 Task: Move the task Implement a feature for users to share their location and find nearby friends to the section Done in the project WonderTech and filter the tasks in the project by High Priority.
Action: Mouse moved to (53, 318)
Screenshot: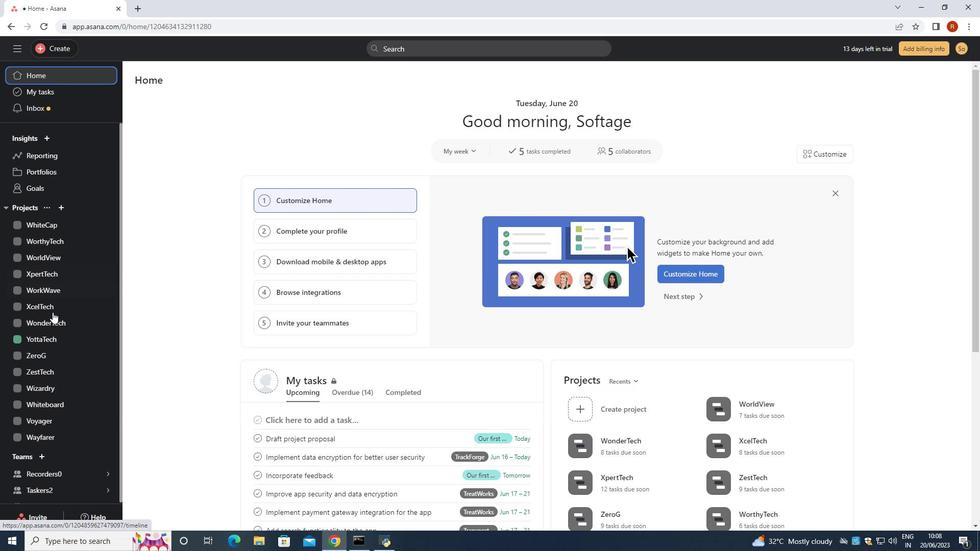 
Action: Mouse pressed left at (53, 318)
Screenshot: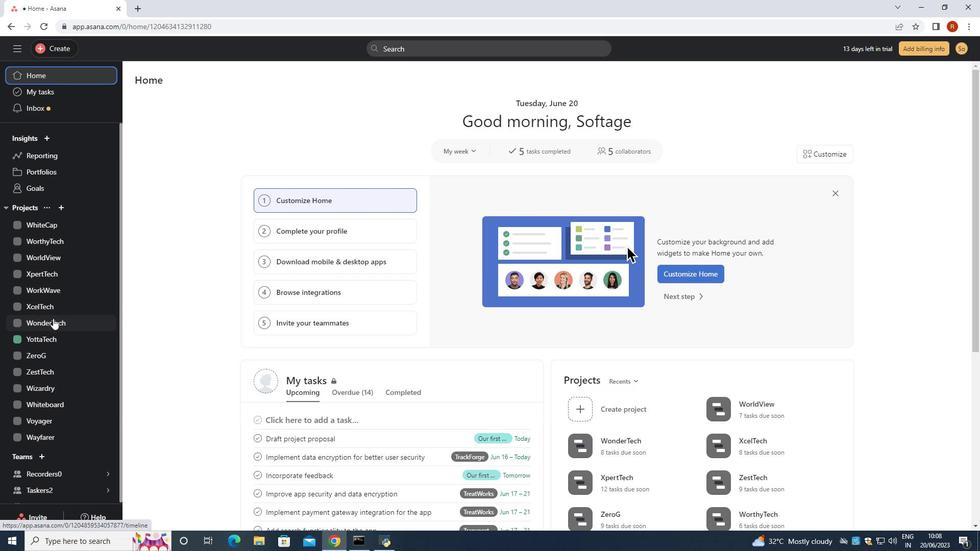 
Action: Mouse moved to (392, 184)
Screenshot: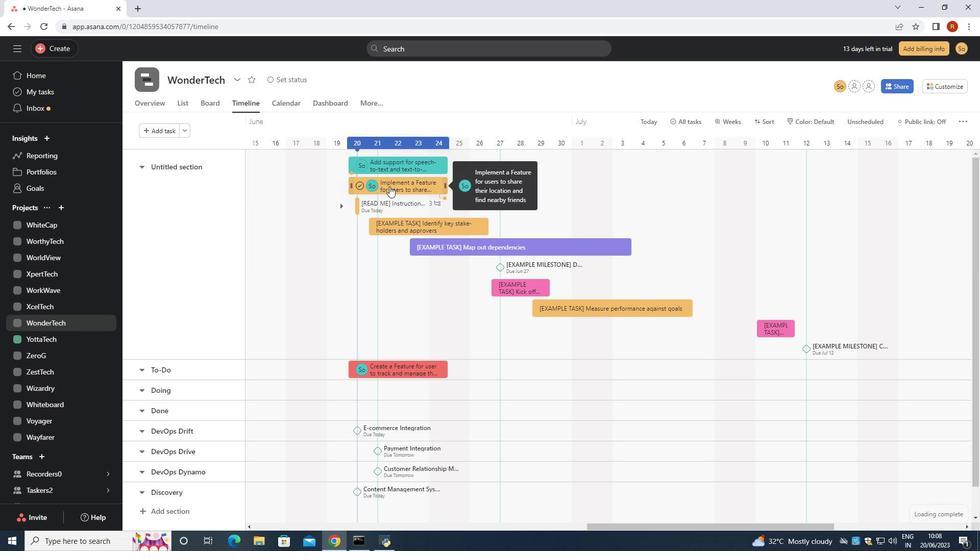 
Action: Mouse pressed left at (392, 184)
Screenshot: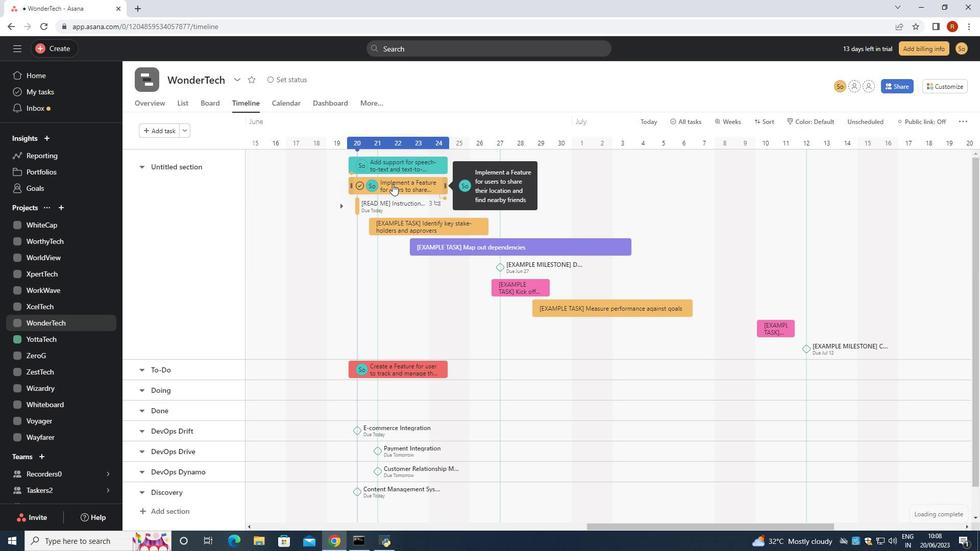 
Action: Mouse moved to (792, 235)
Screenshot: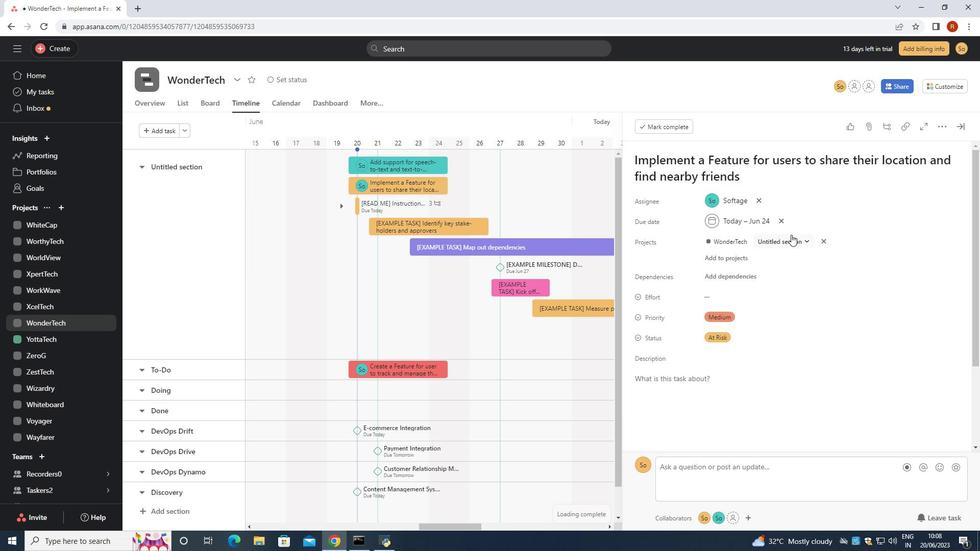 
Action: Mouse pressed left at (792, 235)
Screenshot: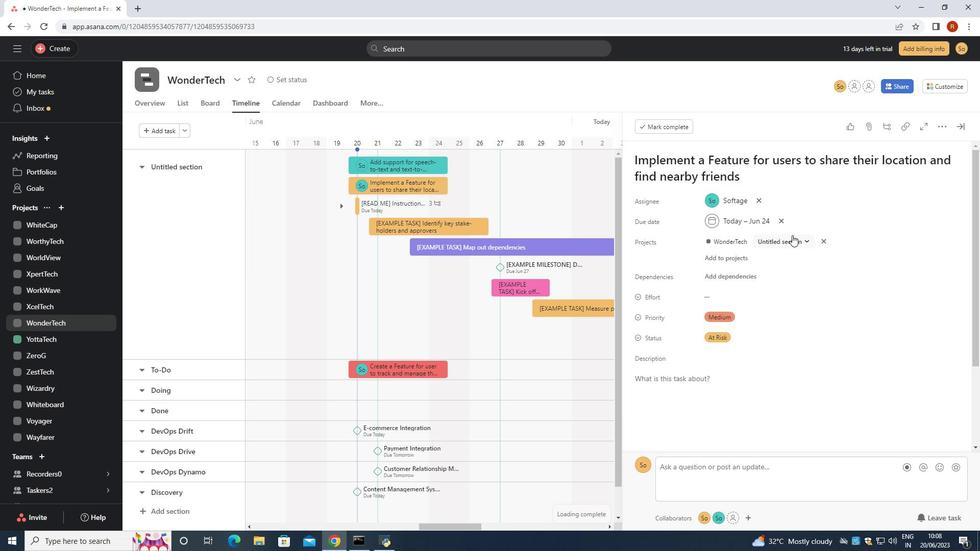 
Action: Mouse moved to (766, 314)
Screenshot: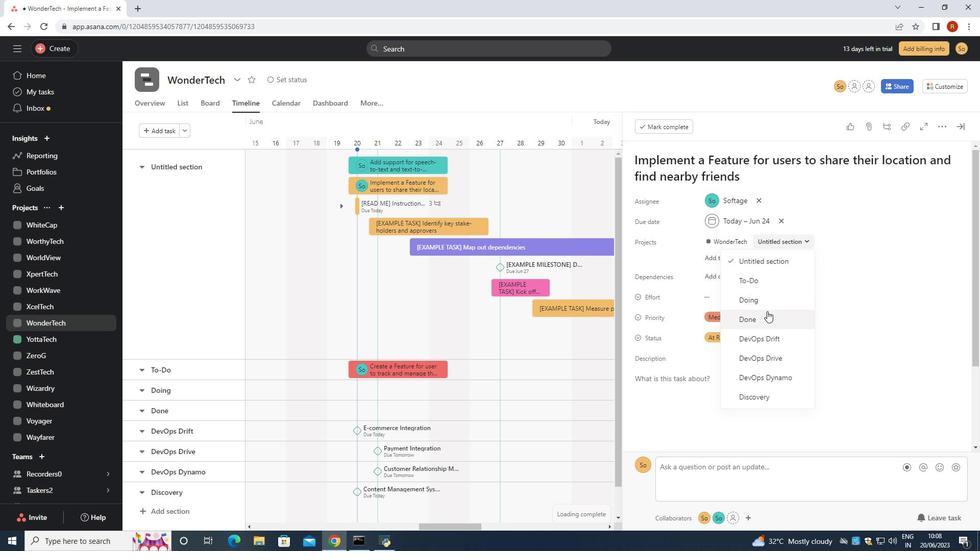 
Action: Mouse pressed left at (766, 314)
Screenshot: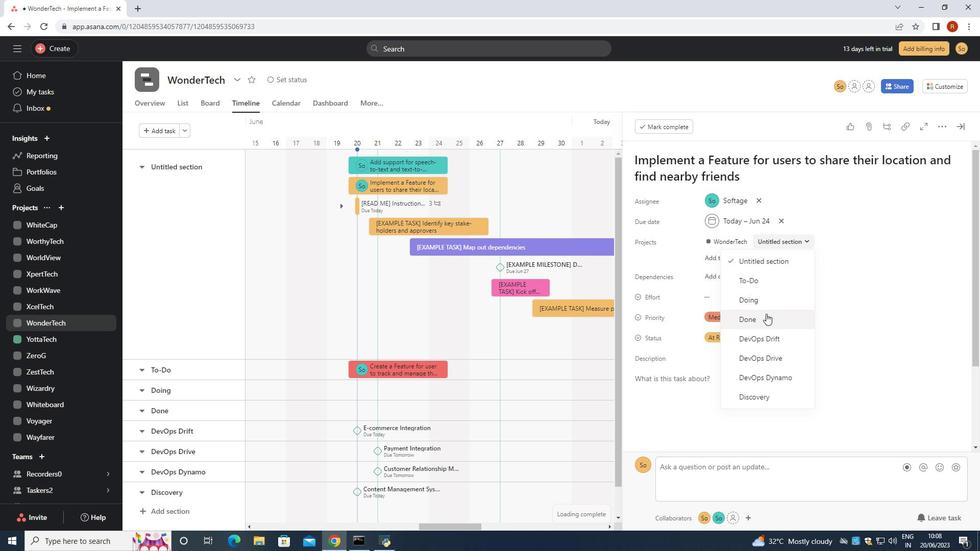 
Action: Mouse moved to (183, 103)
Screenshot: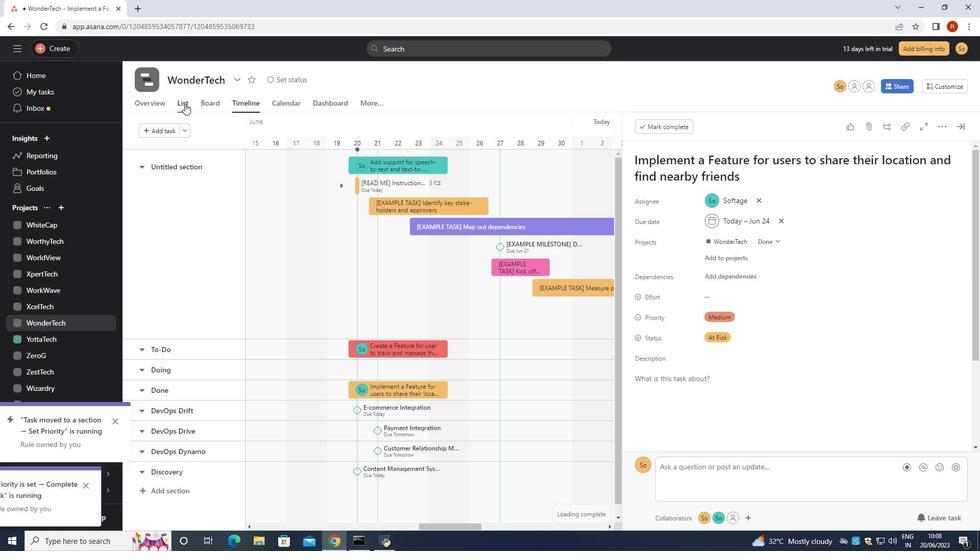 
Action: Mouse pressed left at (183, 103)
Screenshot: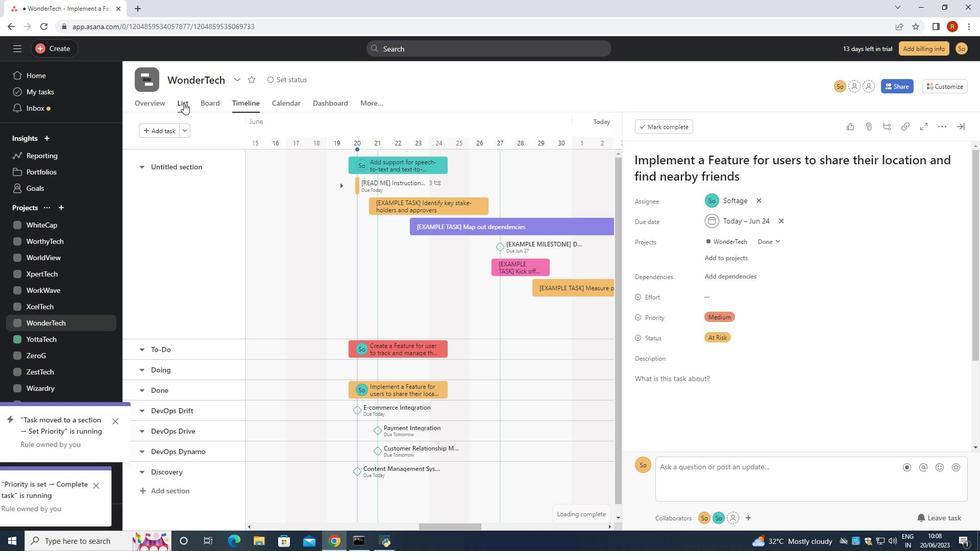 
Action: Mouse moved to (213, 128)
Screenshot: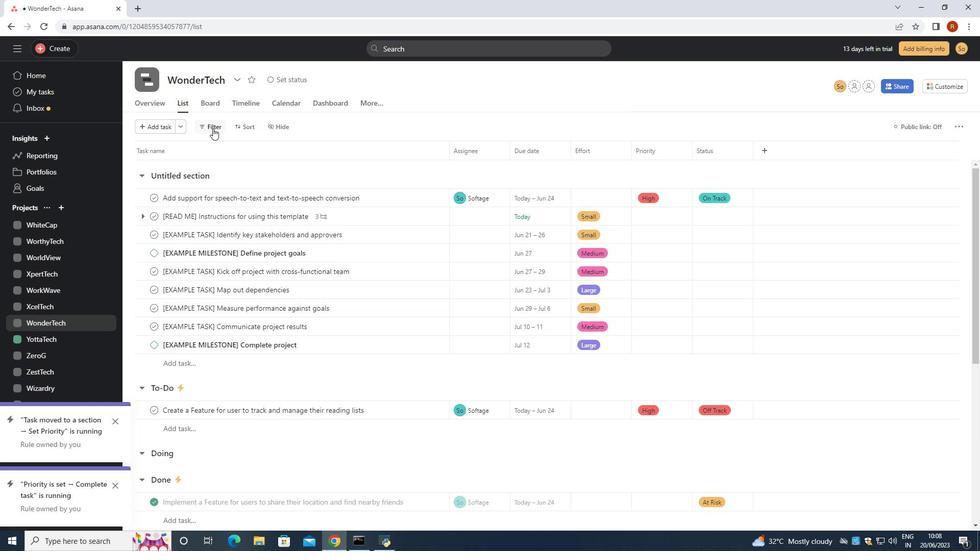 
Action: Mouse pressed left at (213, 128)
Screenshot: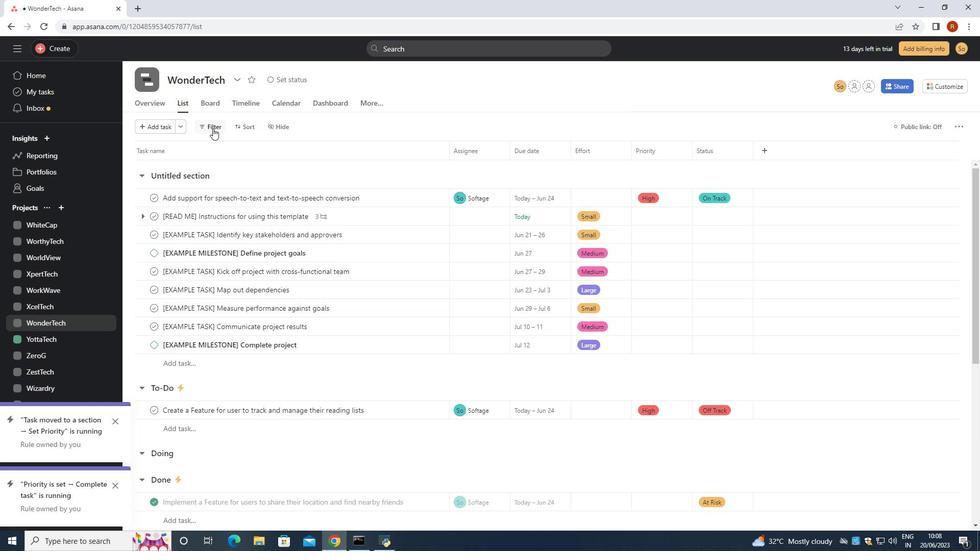 
Action: Mouse moved to (247, 212)
Screenshot: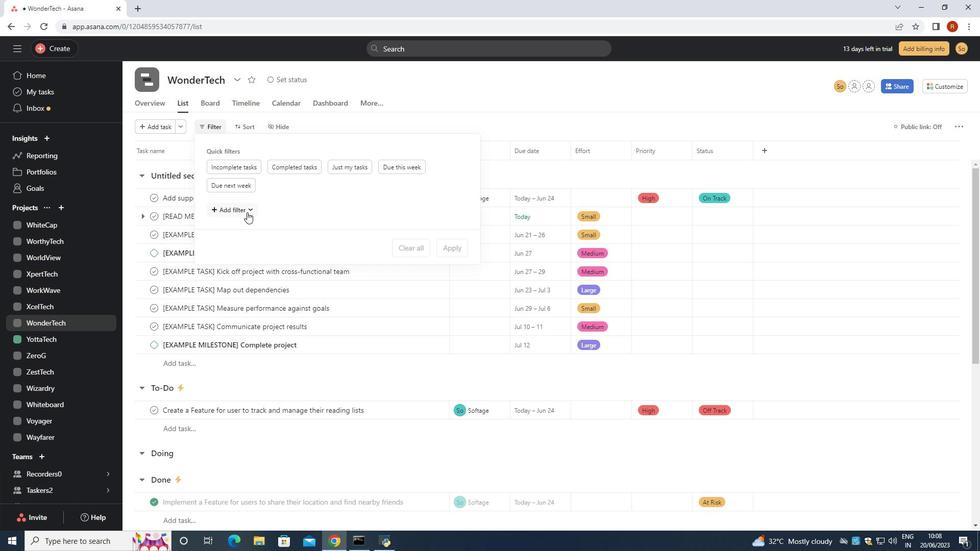 
Action: Mouse pressed left at (247, 212)
Screenshot: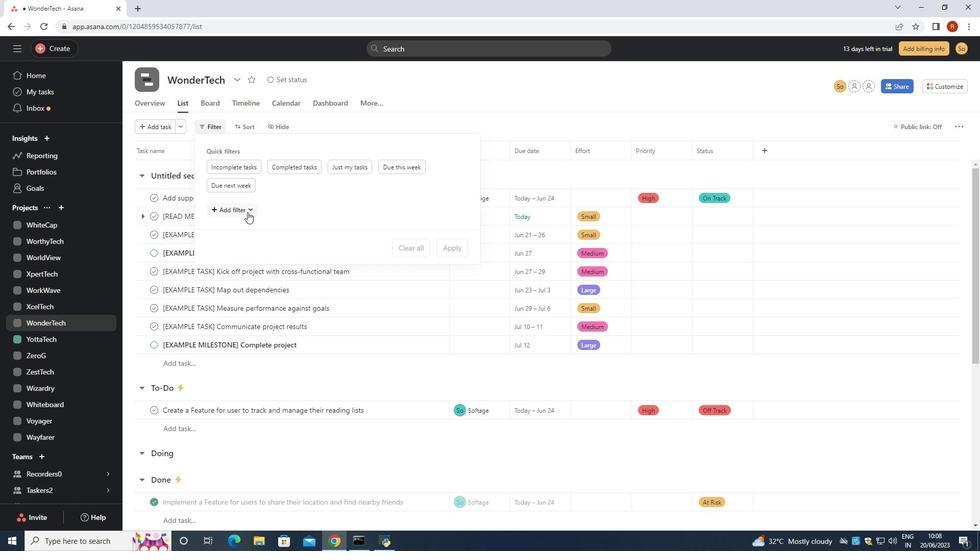 
Action: Mouse moved to (263, 246)
Screenshot: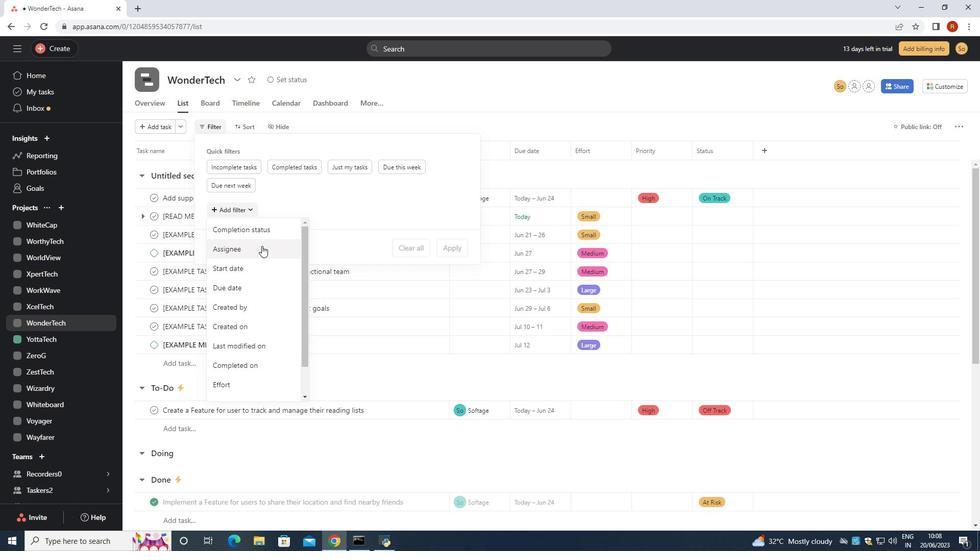 
Action: Mouse scrolled (263, 245) with delta (0, 0)
Screenshot: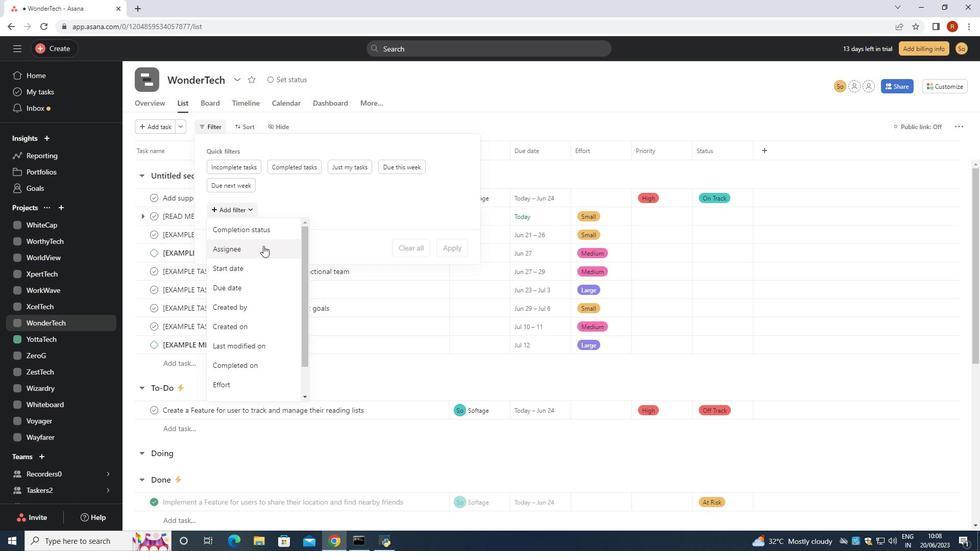 
Action: Mouse moved to (255, 253)
Screenshot: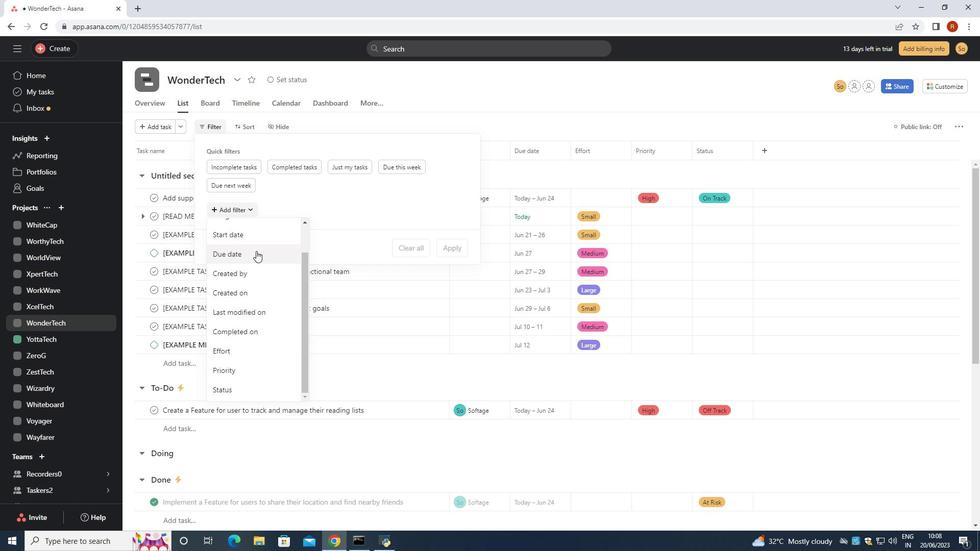 
Action: Mouse scrolled (255, 252) with delta (0, 0)
Screenshot: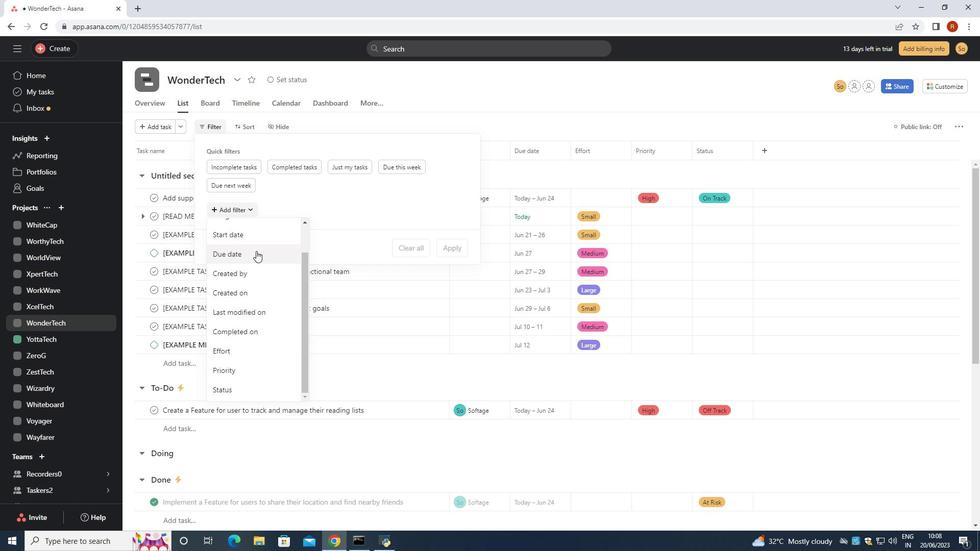 
Action: Mouse moved to (238, 364)
Screenshot: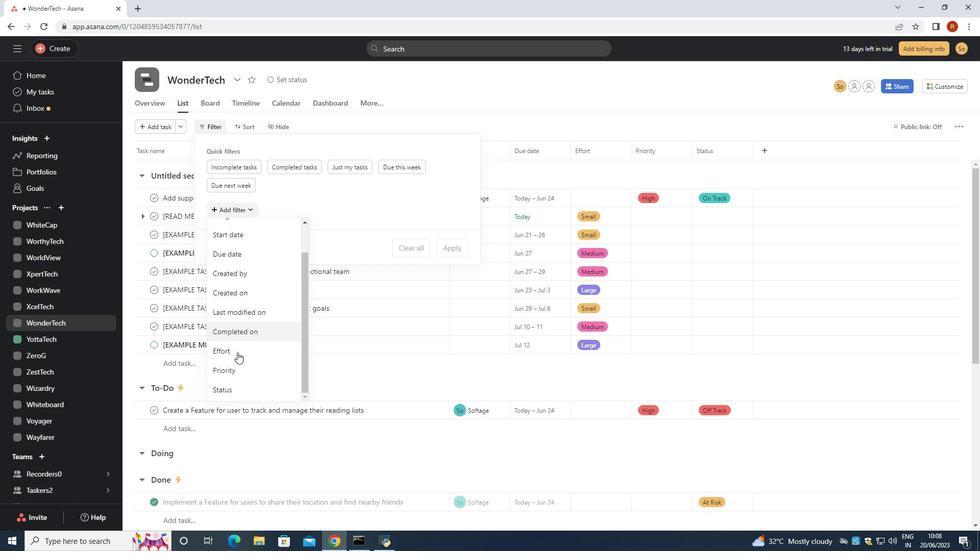 
Action: Mouse pressed left at (238, 364)
Screenshot: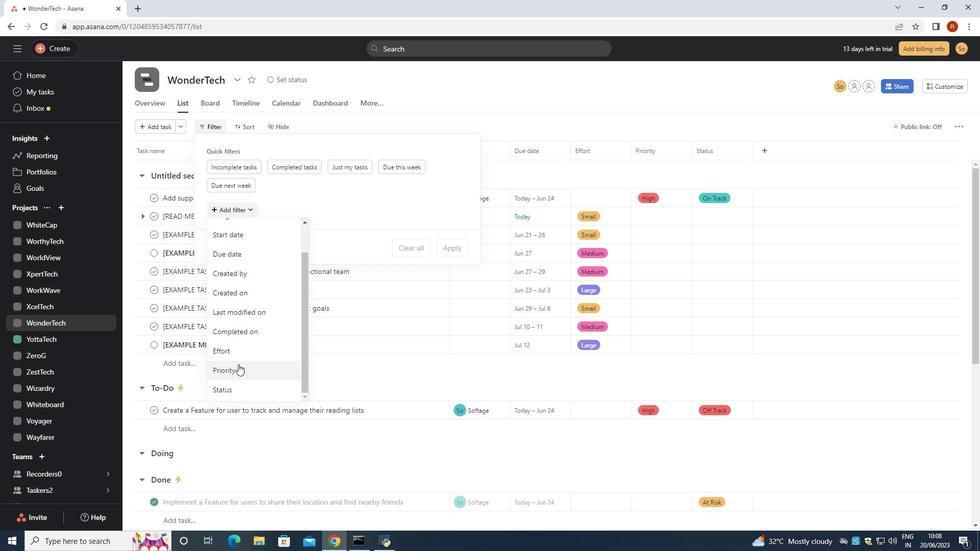
Action: Mouse moved to (313, 224)
Screenshot: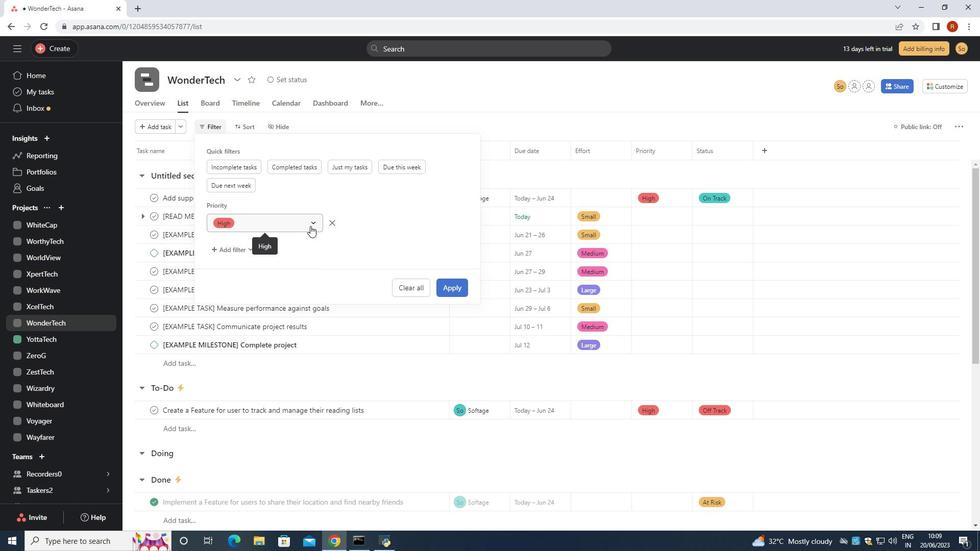 
Action: Mouse pressed left at (313, 224)
Screenshot: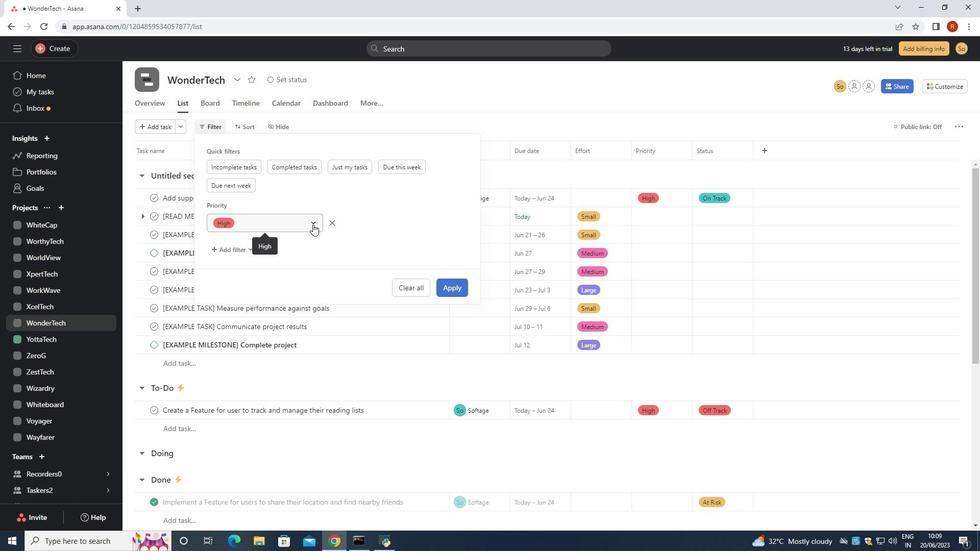 
Action: Mouse moved to (248, 237)
Screenshot: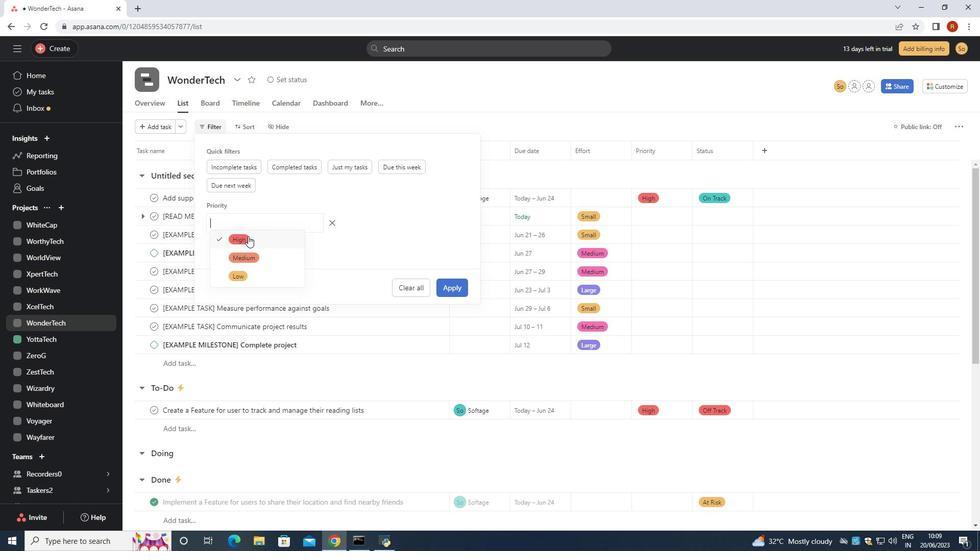 
Action: Mouse pressed left at (248, 237)
Screenshot: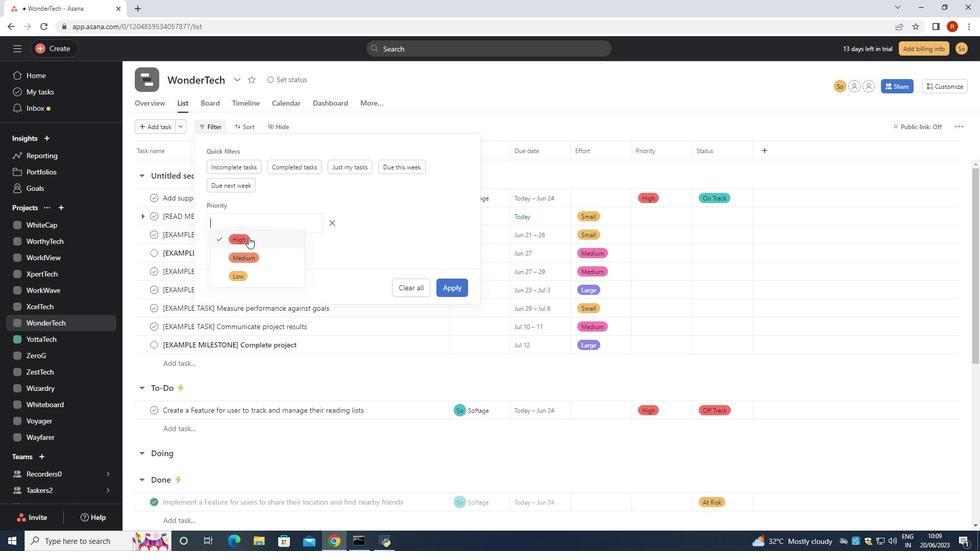 
Action: Mouse moved to (452, 290)
Screenshot: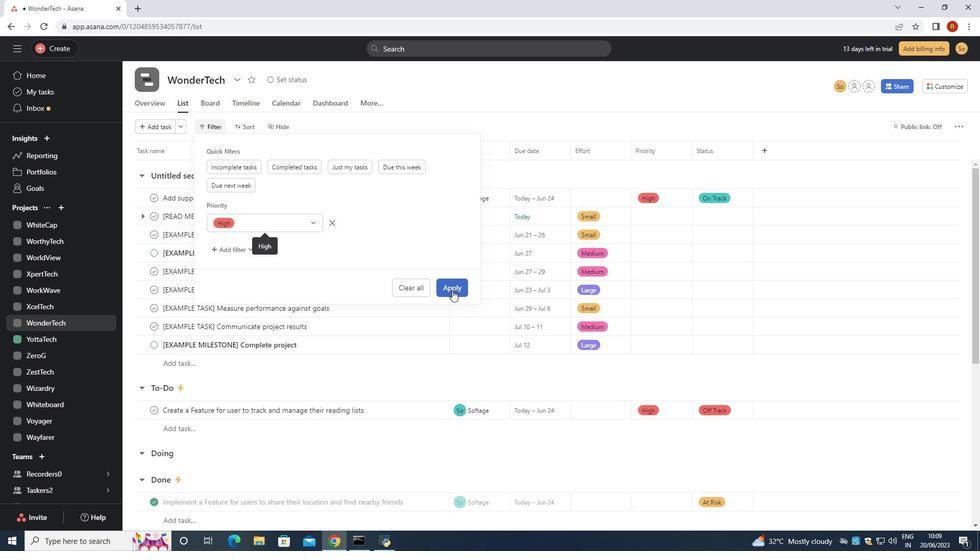 
Action: Mouse pressed left at (452, 290)
Screenshot: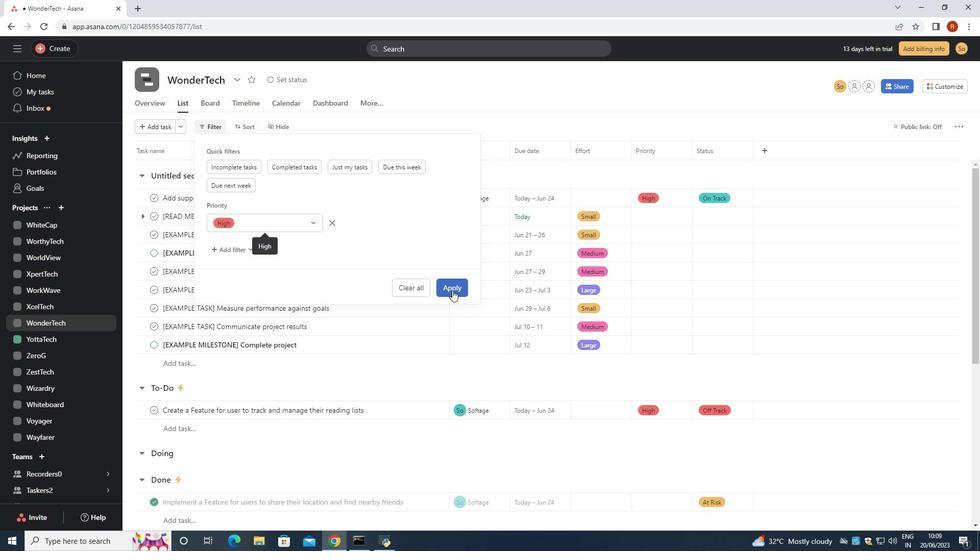 
